 Task: Make in the project XpressTech an epic 'Multi-Cloud Integration'.
Action: Mouse moved to (66, 178)
Screenshot: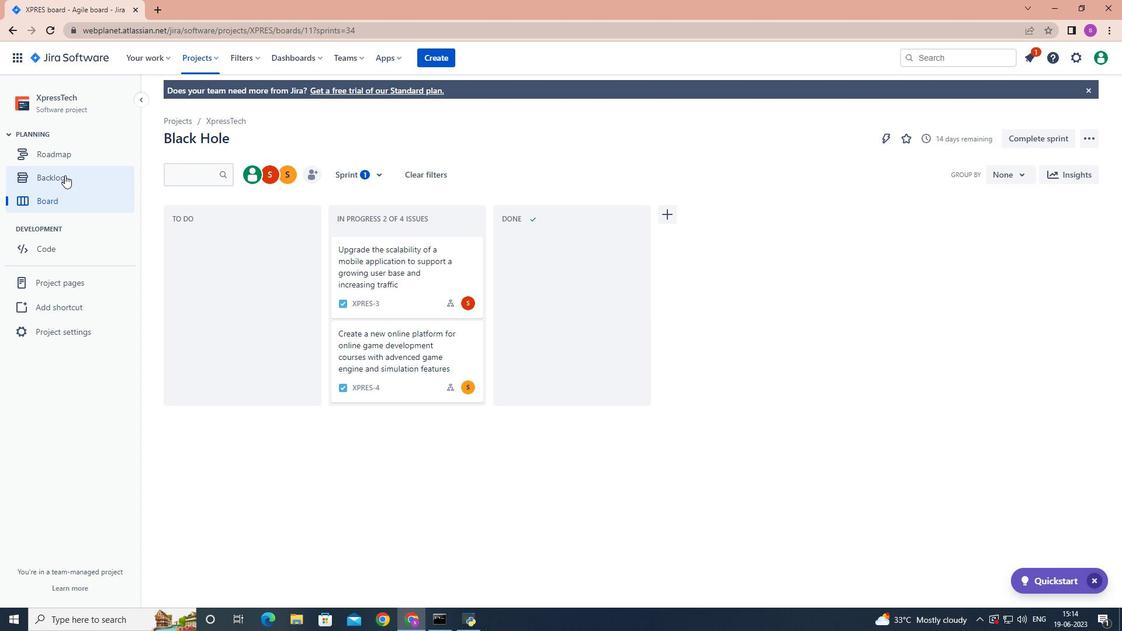 
Action: Mouse pressed left at (66, 178)
Screenshot: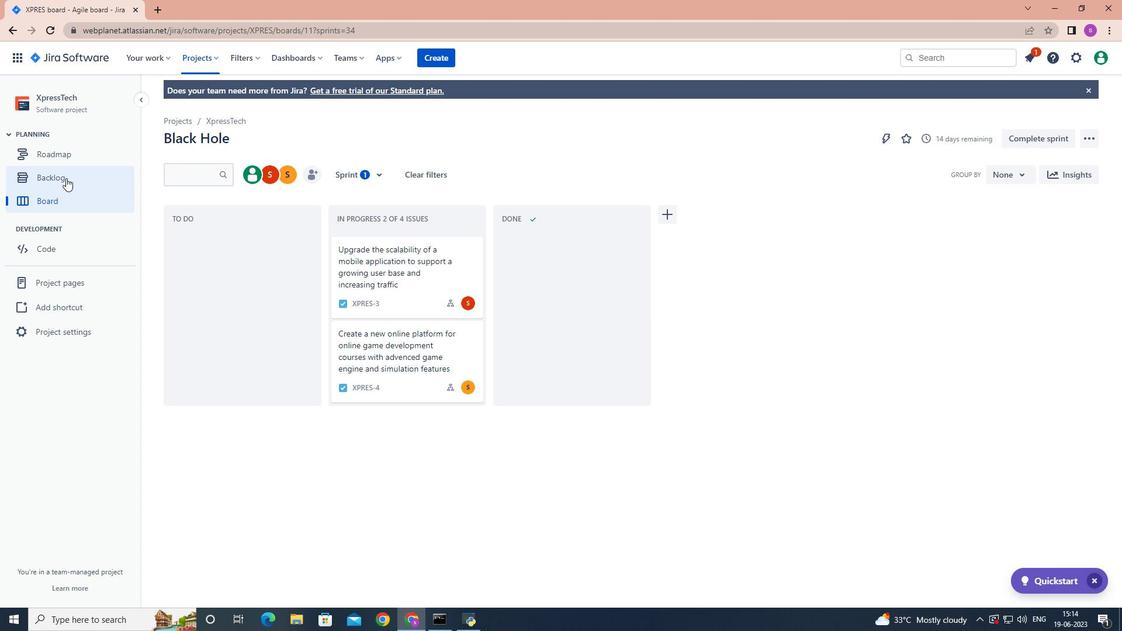 
Action: Mouse moved to (356, 178)
Screenshot: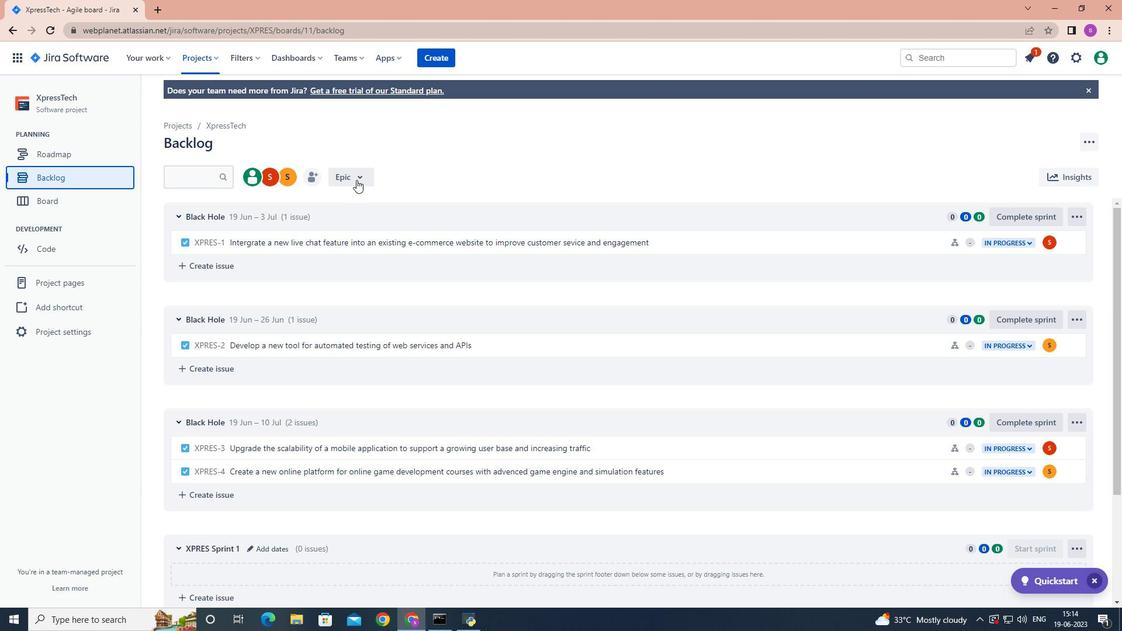
Action: Mouse pressed left at (356, 178)
Screenshot: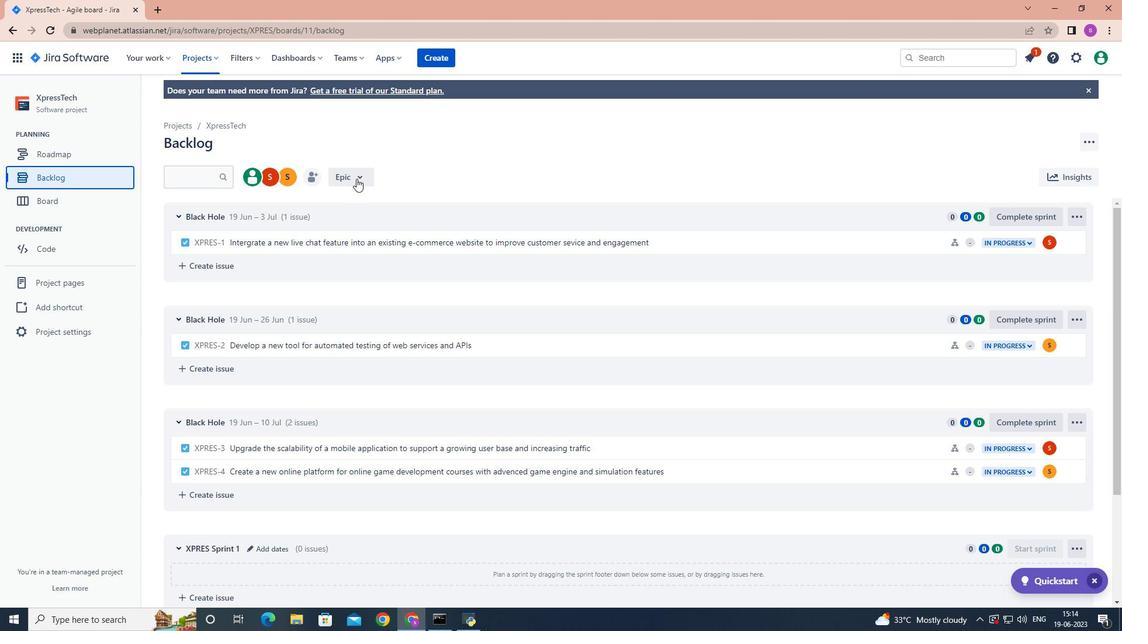 
Action: Mouse moved to (351, 247)
Screenshot: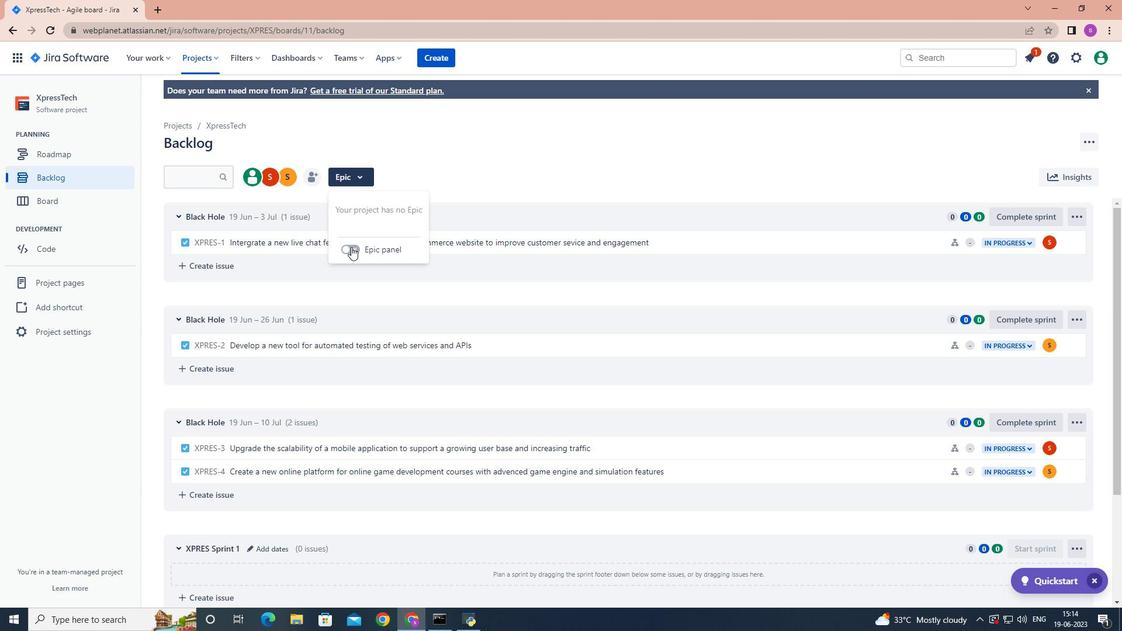 
Action: Mouse pressed left at (351, 247)
Screenshot: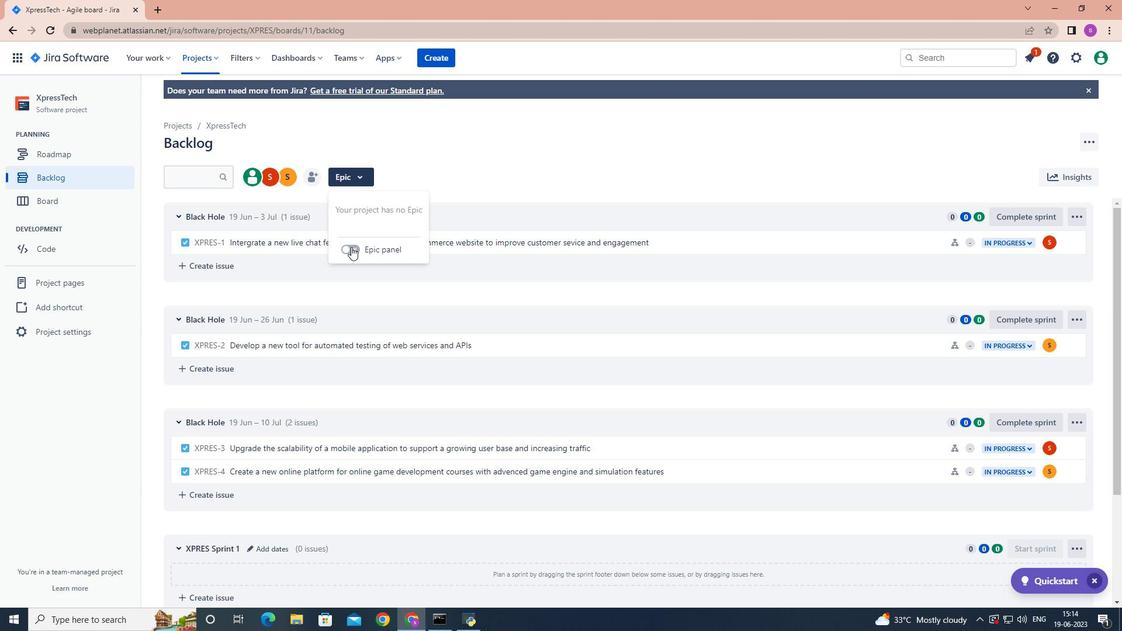 
Action: Mouse moved to (251, 428)
Screenshot: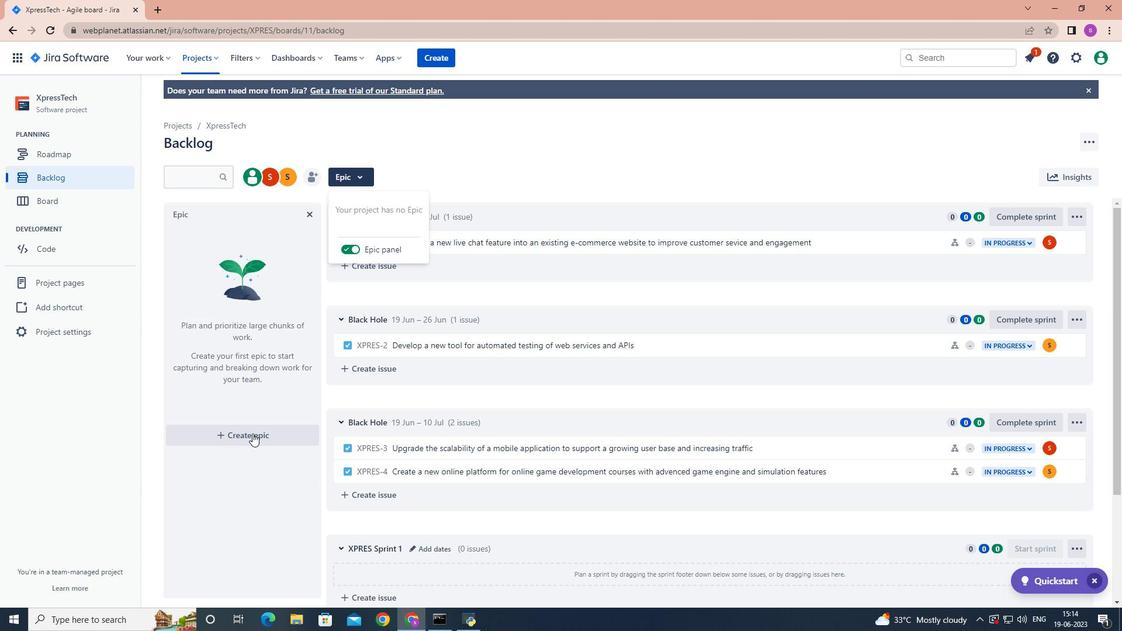 
Action: Mouse pressed left at (251, 428)
Screenshot: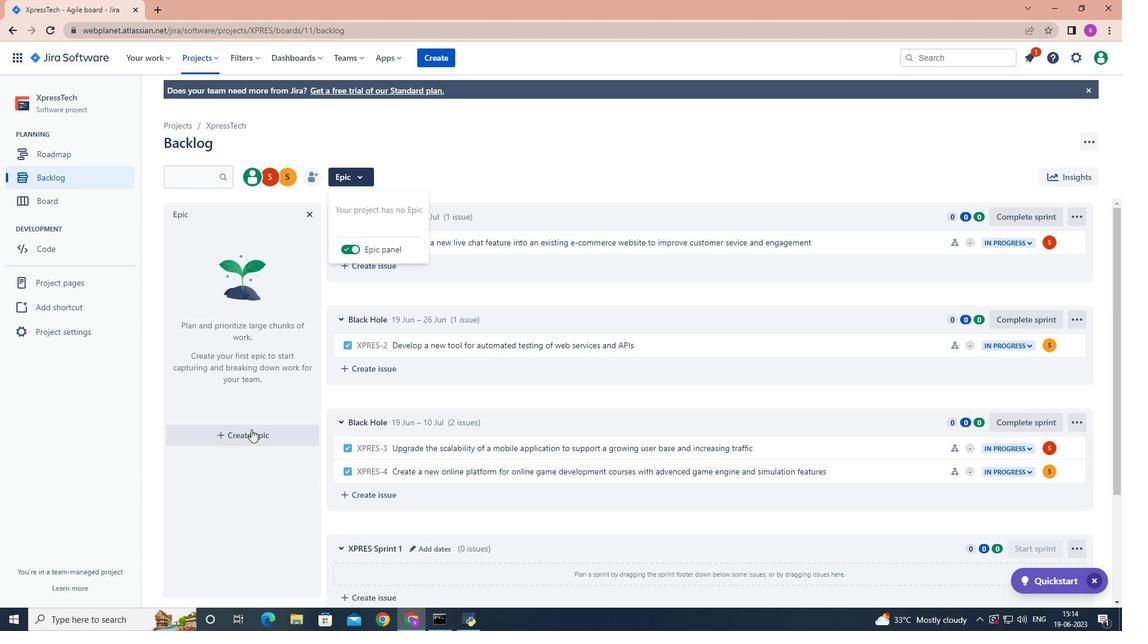 
Action: Mouse moved to (250, 428)
Screenshot: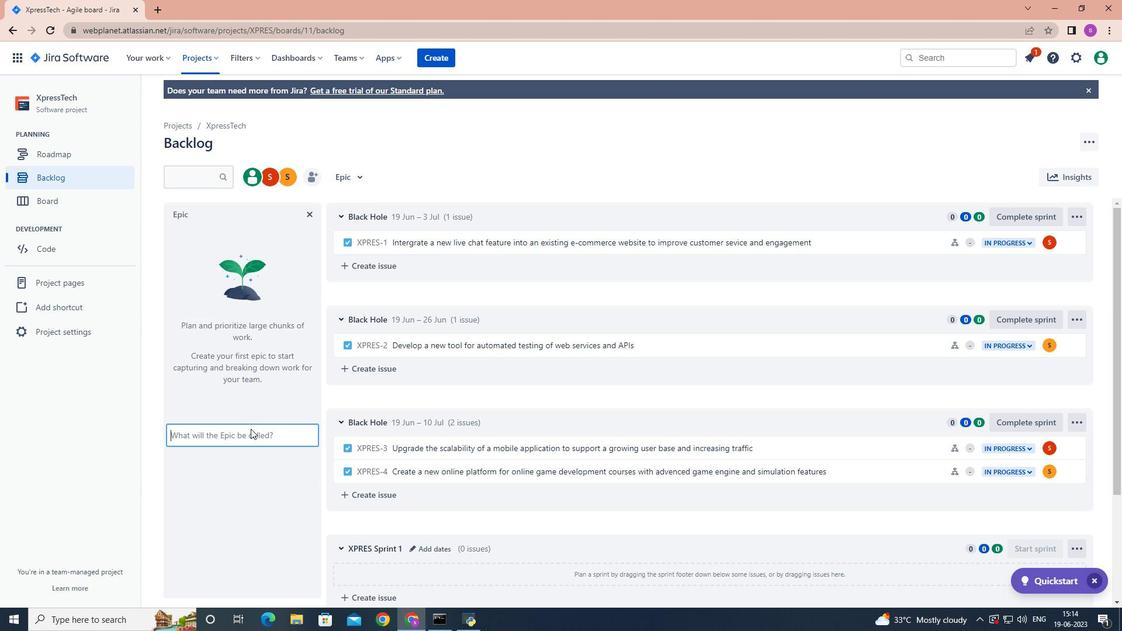 
Action: Key pressed <Key.shift>Multi-<Key.shift>Cloud<Key.space><Key.shift>Integration<Key.enter>
Screenshot: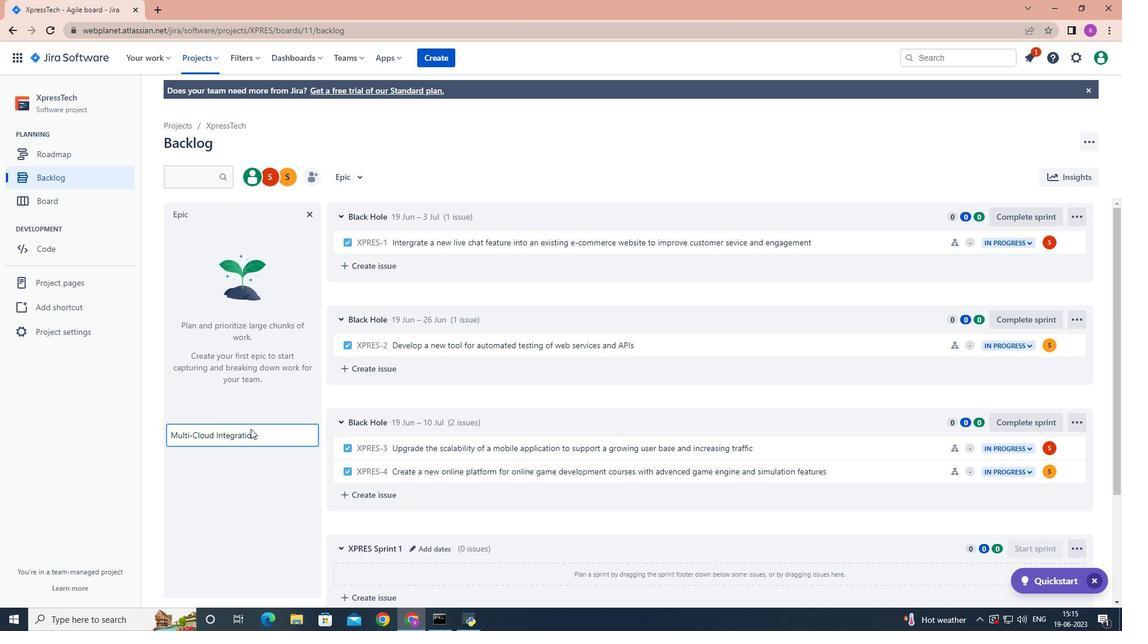 
Action: Mouse moved to (257, 415)
Screenshot: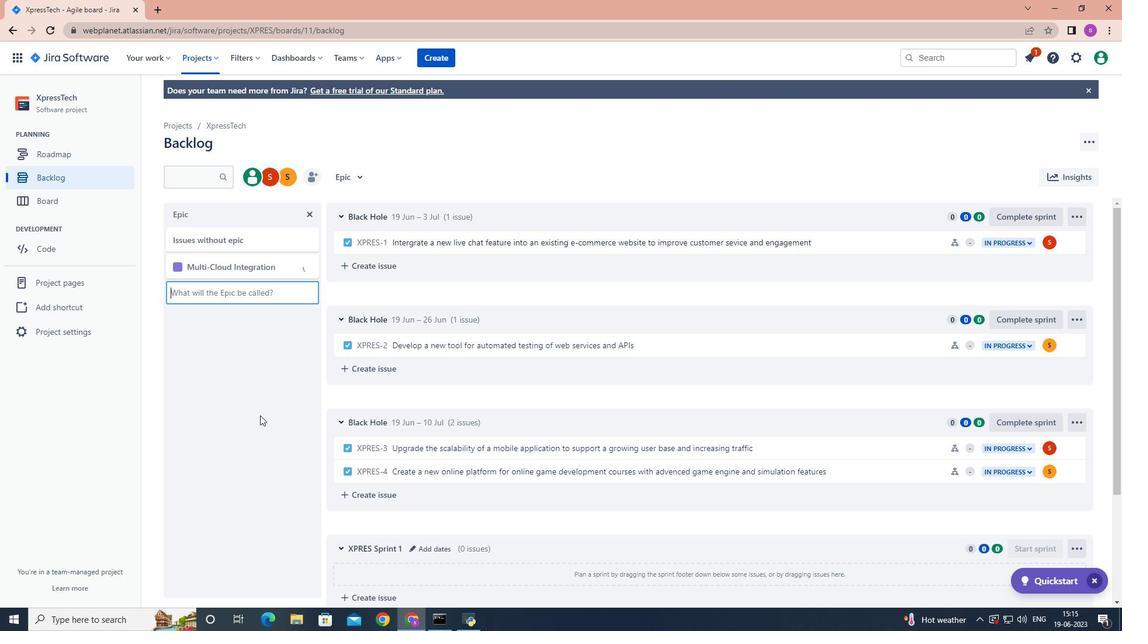 
